 Task: Create Card IT Infrastructure Execution in Board Customer Feedback Management Best Practices to Workspace Accelerator Programs. Create Card History Conference Review in Board Content Curation and Aggregation to Workspace Accelerator Programs. Create Card IT Security Review in Board Employee Satisfaction and Retention Programs to Workspace Accelerator Programs
Action: Mouse moved to (299, 248)
Screenshot: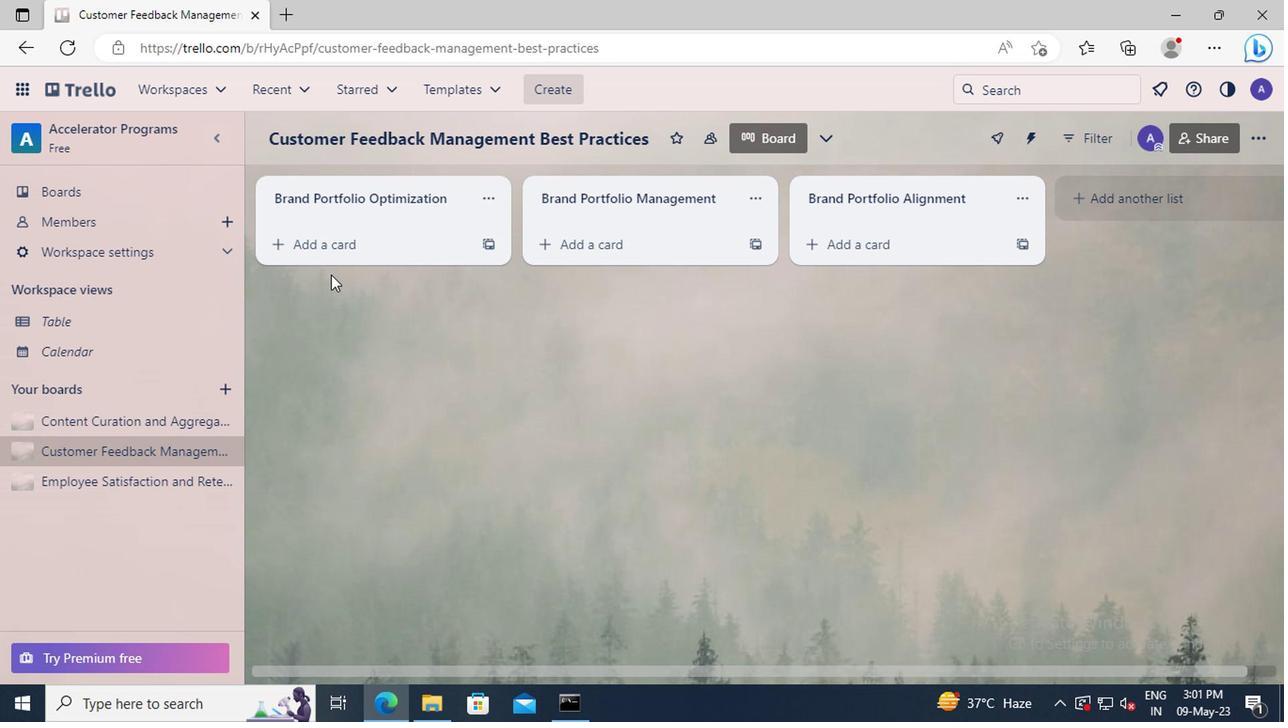 
Action: Mouse pressed left at (299, 248)
Screenshot: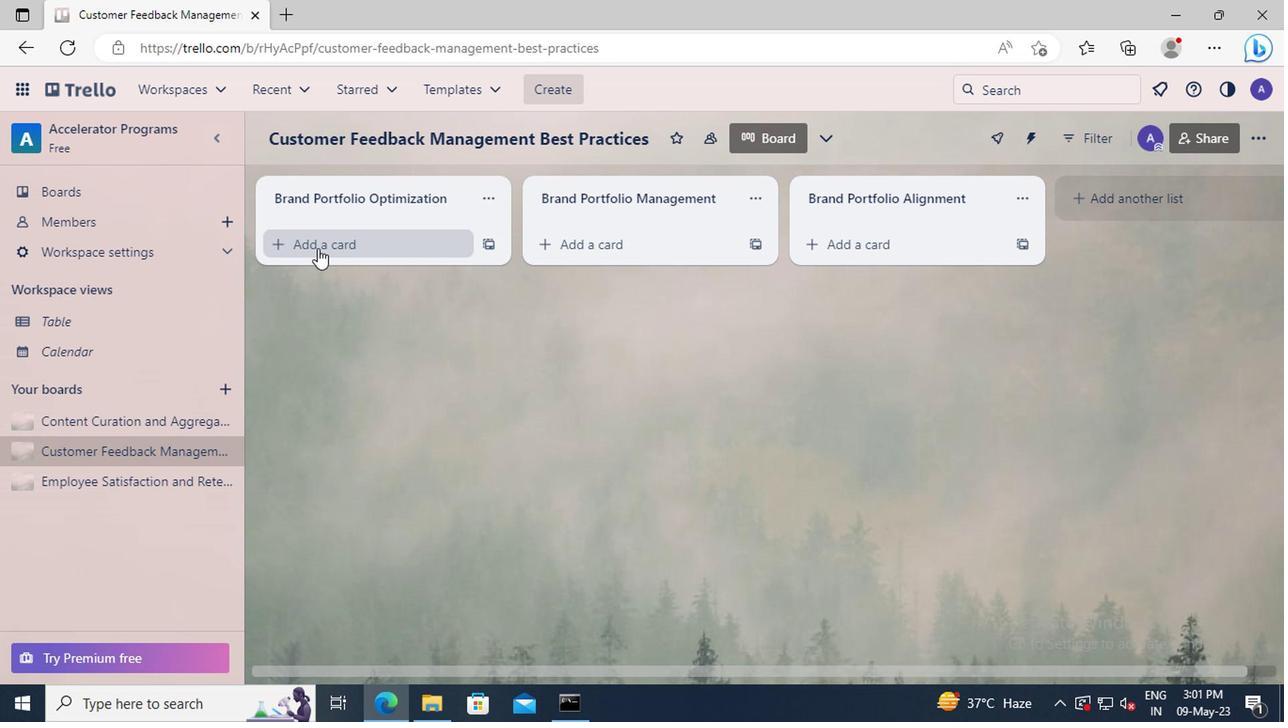 
Action: Key pressed <Key.shift>IT<Key.space><Key.shift>INFRASTRUCTURE<Key.space><Key.shift>EXECUTION<Key.enter>
Screenshot: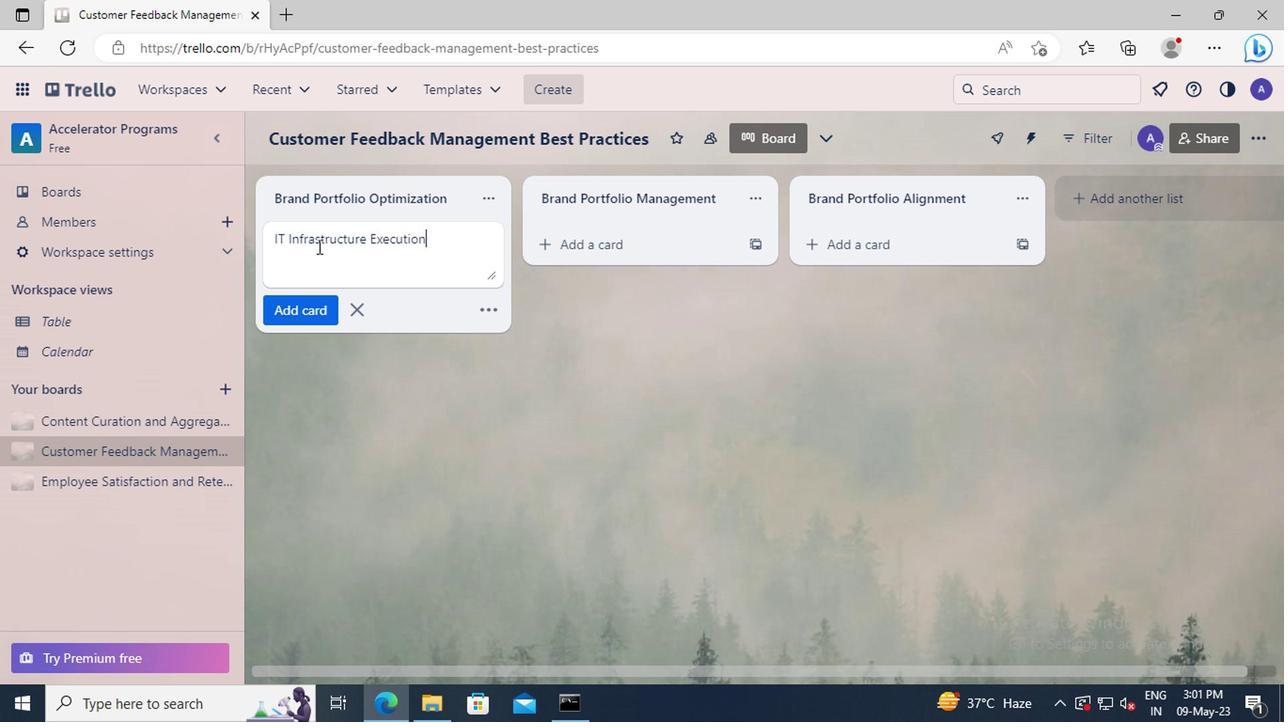 
Action: Mouse moved to (177, 372)
Screenshot: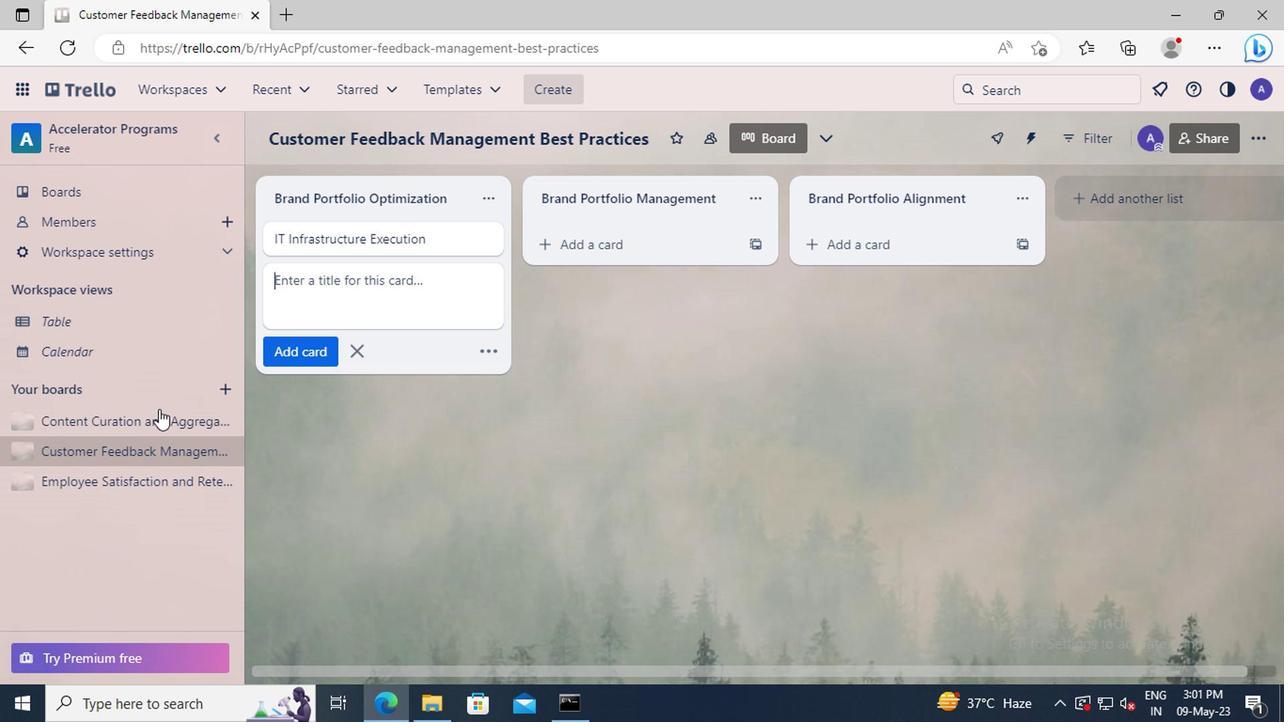 
Action: Mouse pressed left at (177, 372)
Screenshot: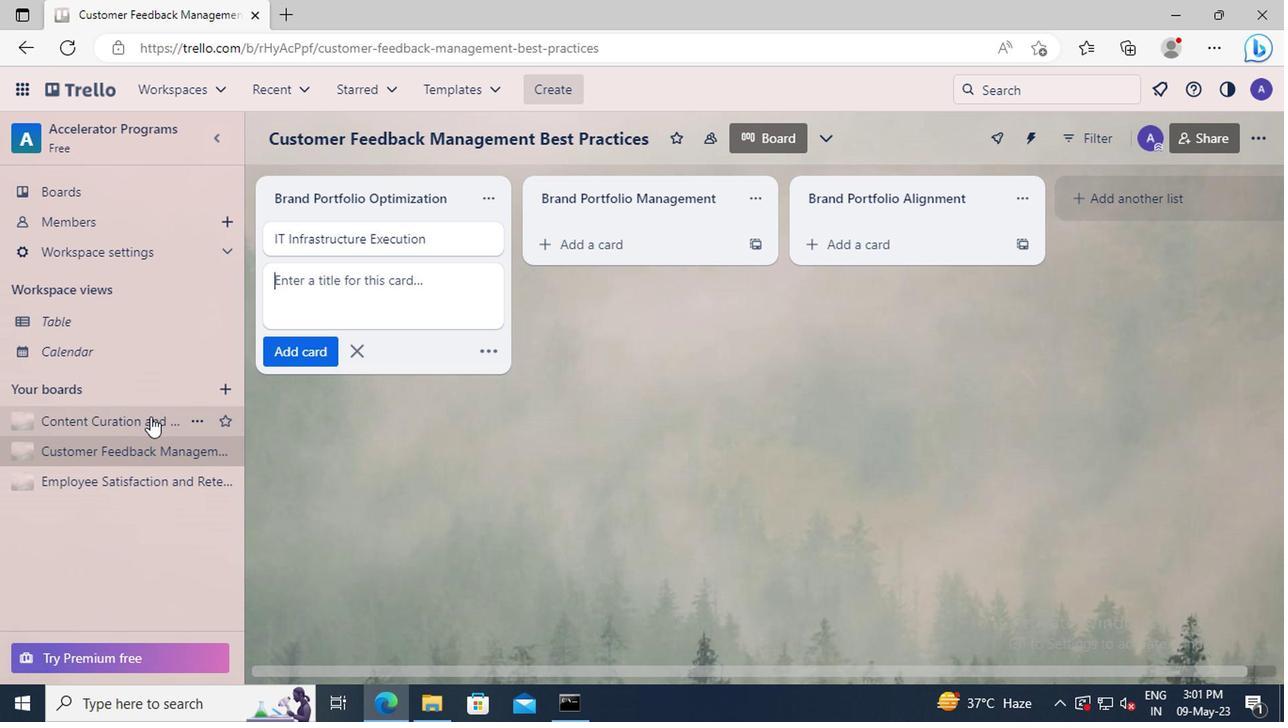 
Action: Mouse moved to (289, 249)
Screenshot: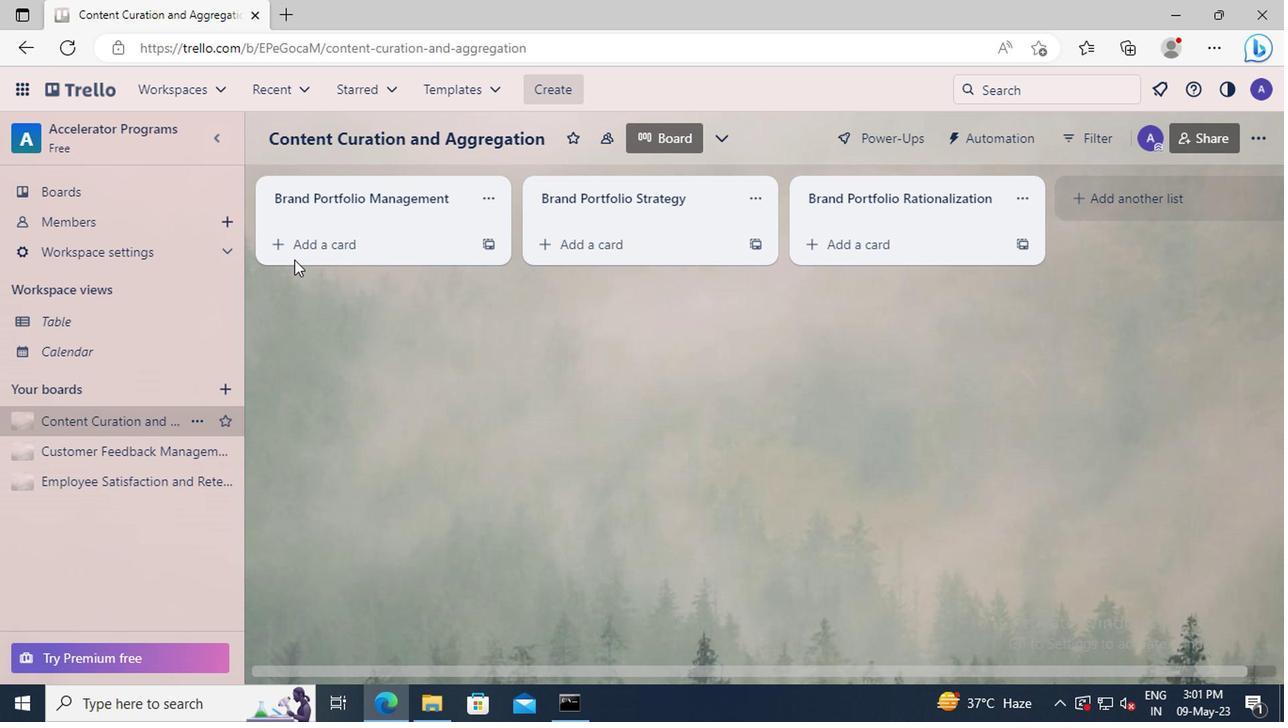 
Action: Mouse pressed left at (289, 249)
Screenshot: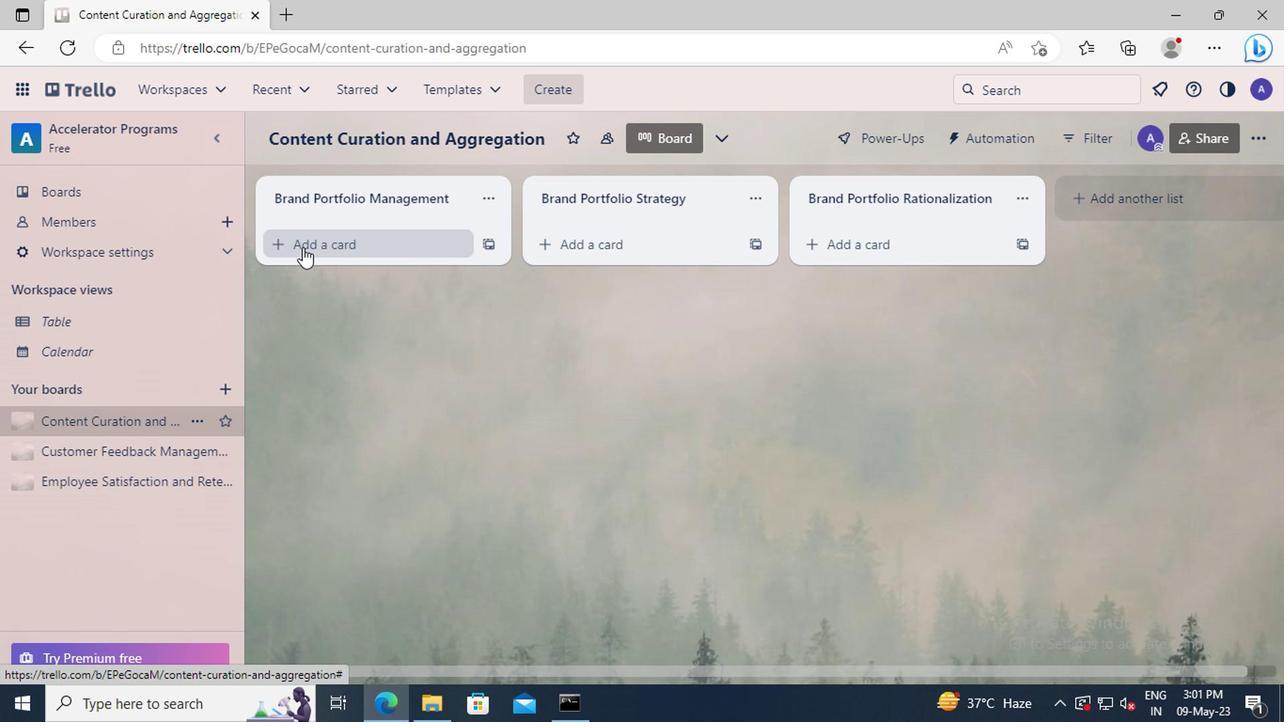 
Action: Mouse moved to (289, 248)
Screenshot: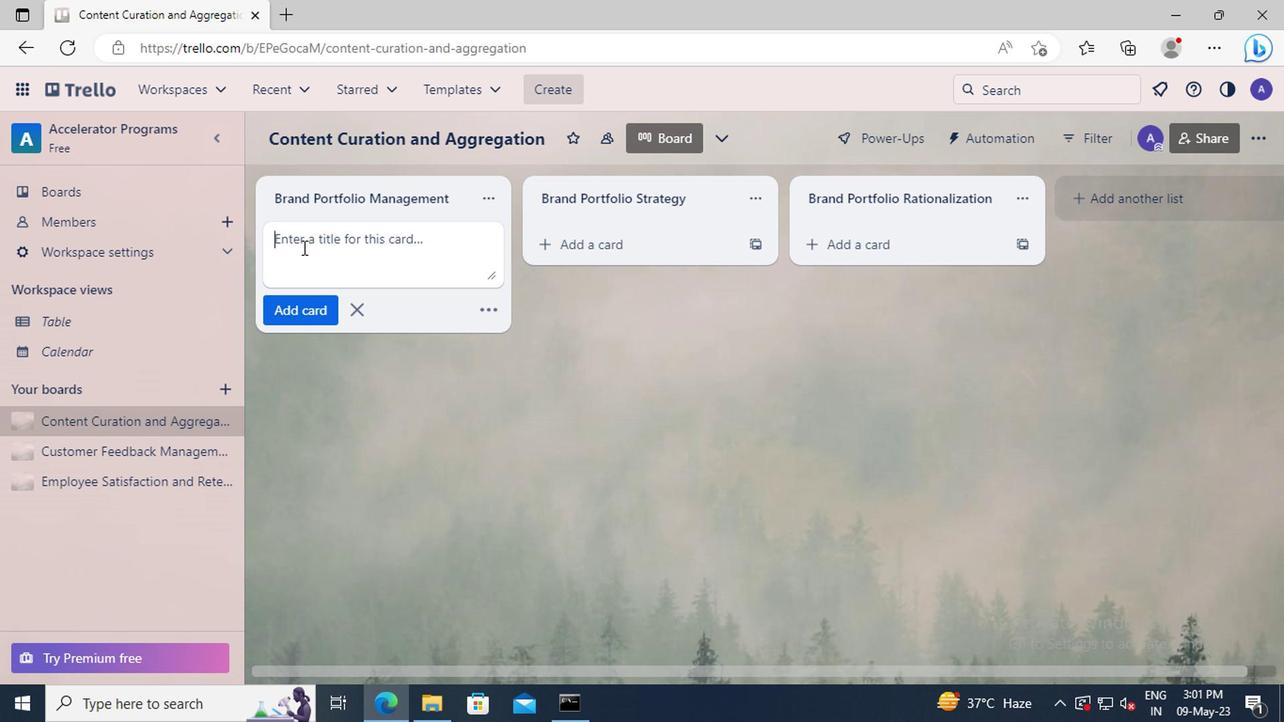 
Action: Key pressed <Key.shift>HISTORY<Key.space><Key.shift>CONFERENCE<Key.space><Key.shift>REVIEW<Key.enter>
Screenshot: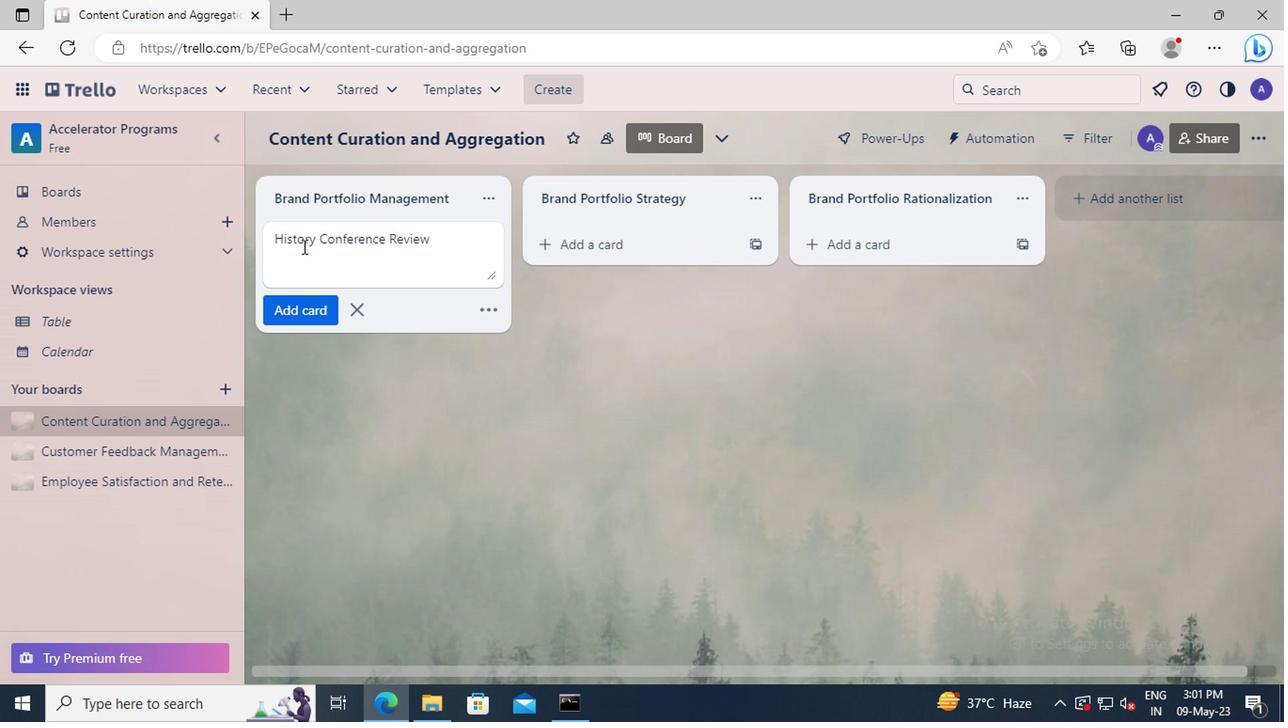 
Action: Mouse moved to (188, 414)
Screenshot: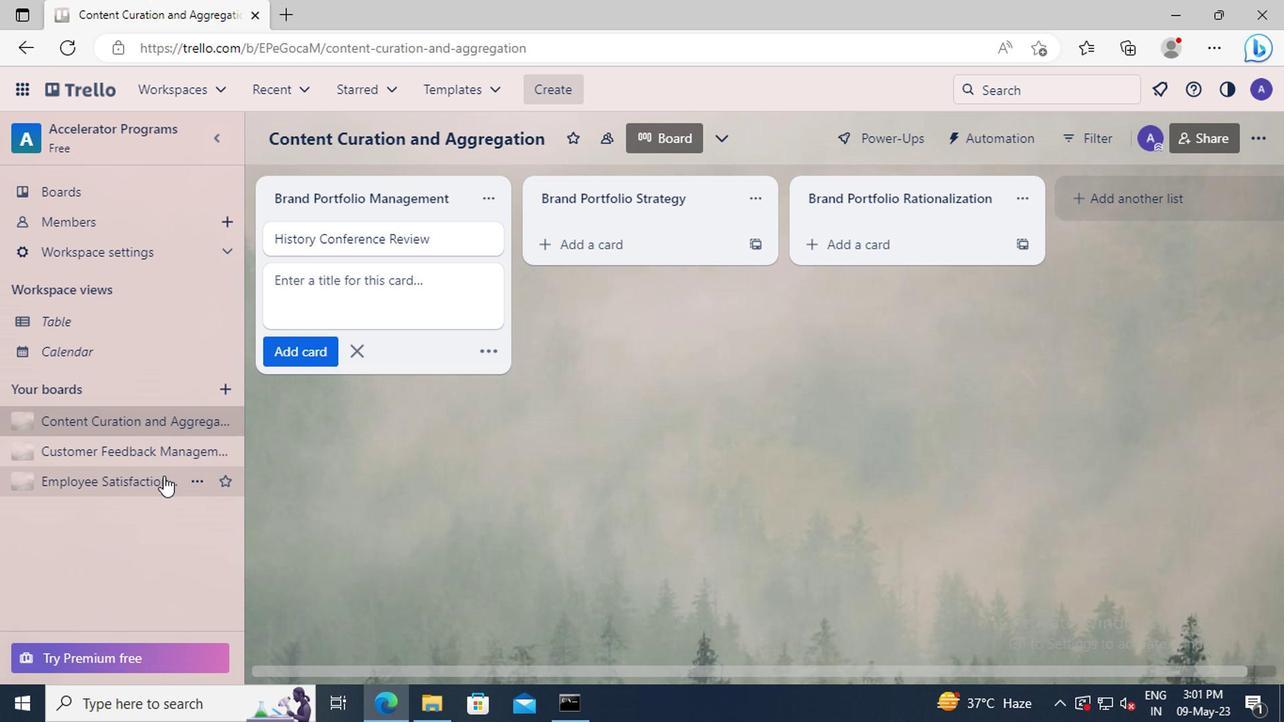 
Action: Mouse pressed left at (188, 414)
Screenshot: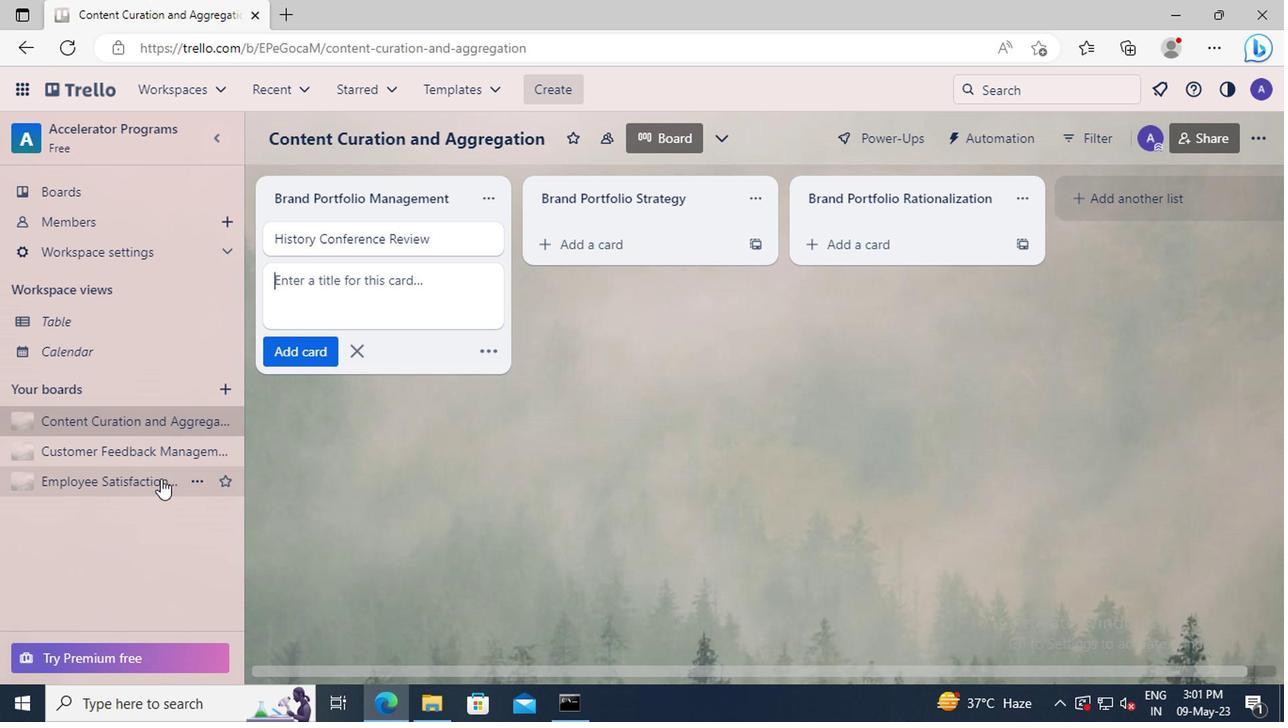 
Action: Mouse moved to (294, 250)
Screenshot: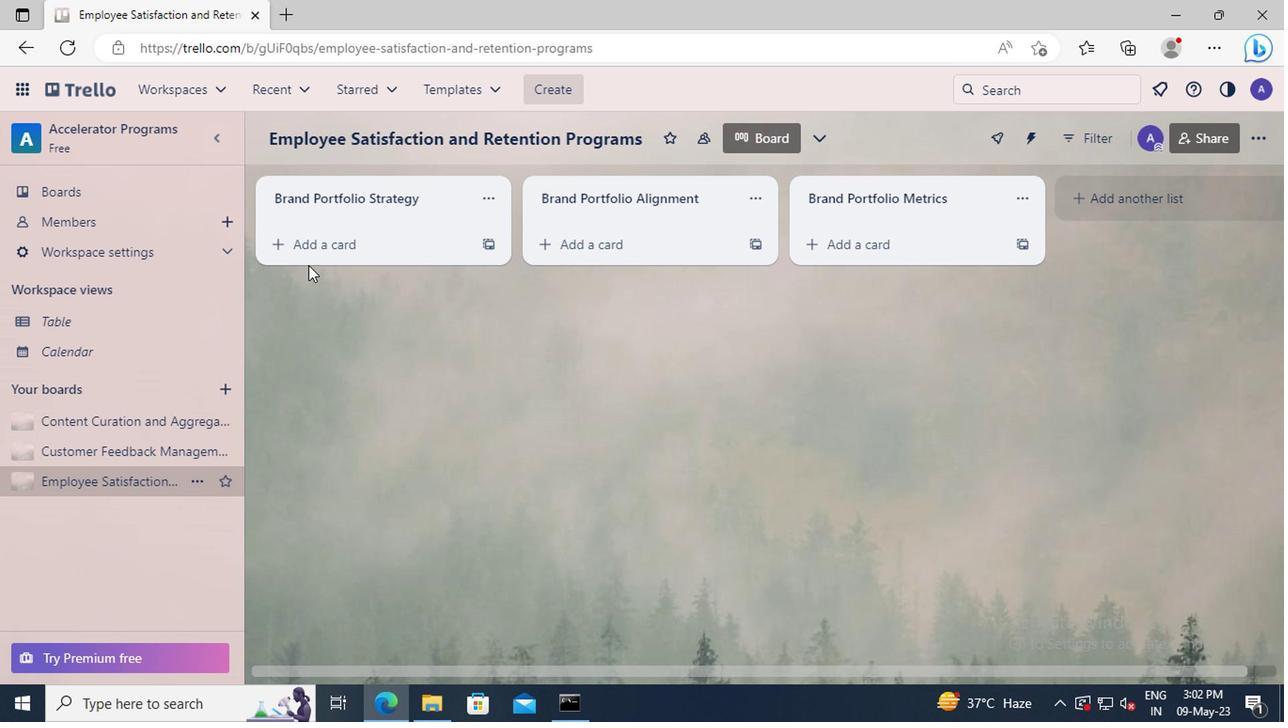 
Action: Mouse pressed left at (294, 250)
Screenshot: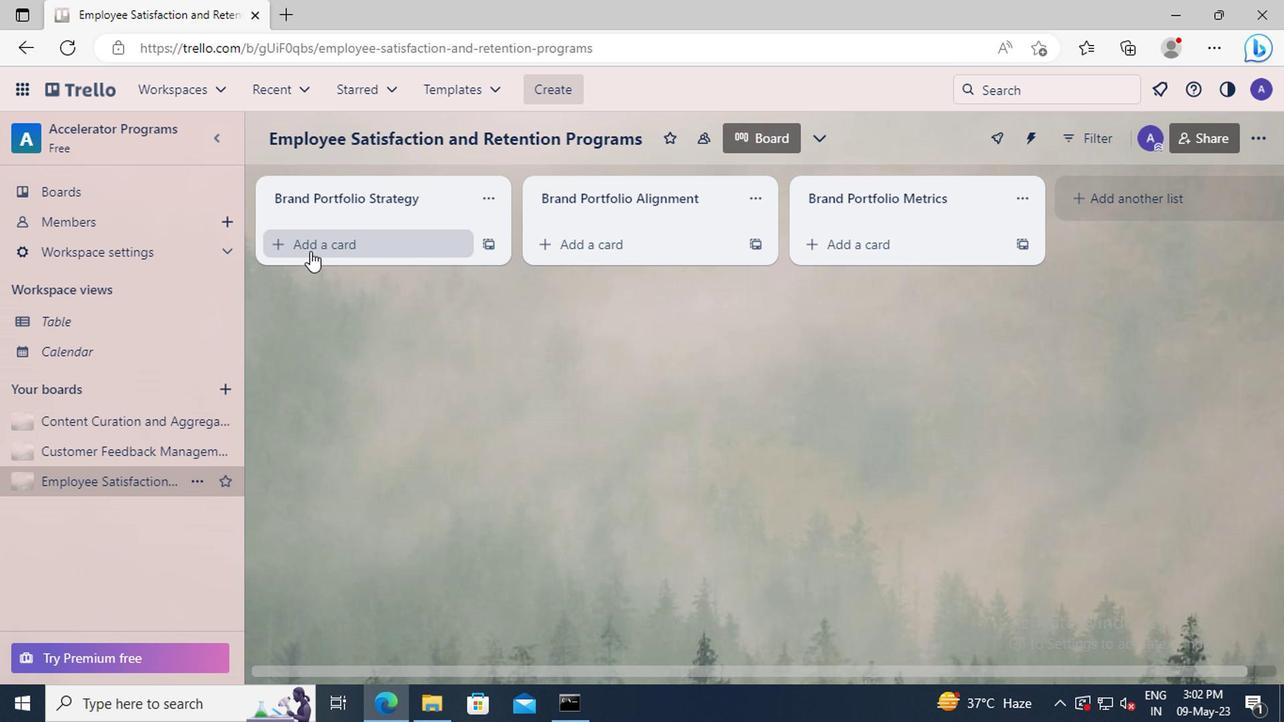 
Action: Key pressed <Key.shift>IT<Key.space><Key.shift>SECURITY<Key.space><Key.shift>REVIEW<Key.enter>
Screenshot: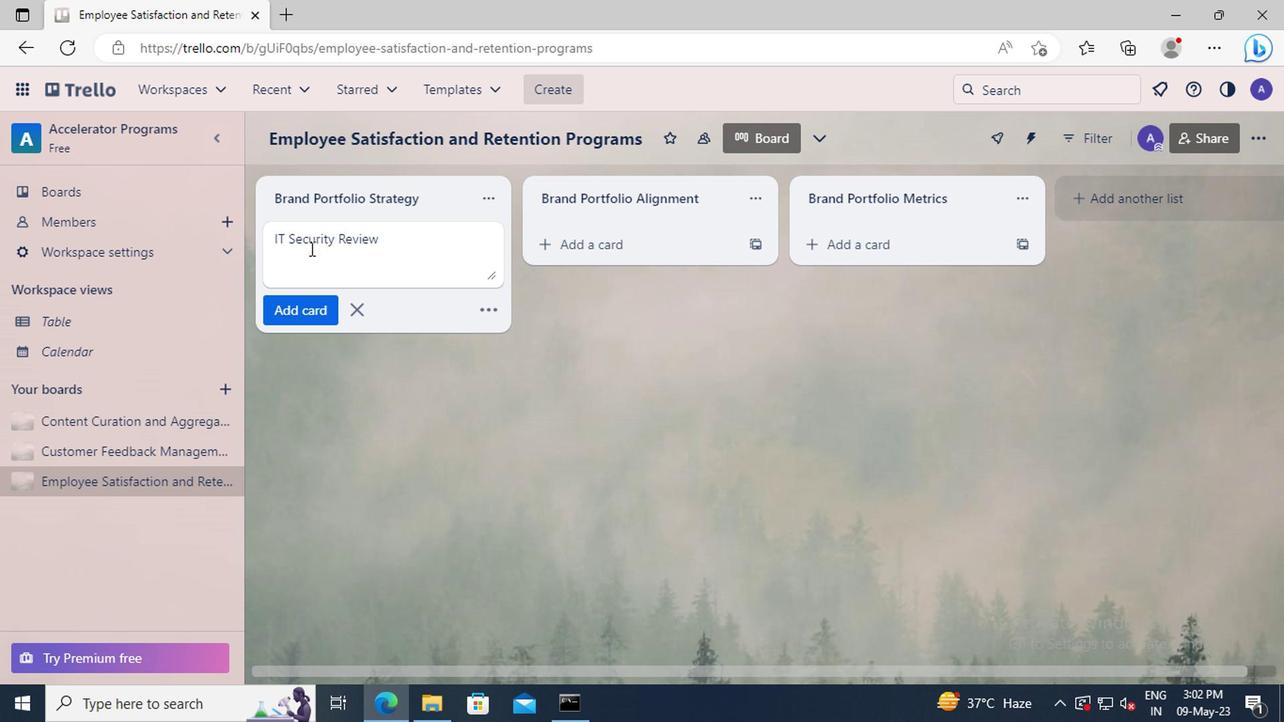 
